Task: Change background colour solid yellow.
Action: Mouse moved to (302, 78)
Screenshot: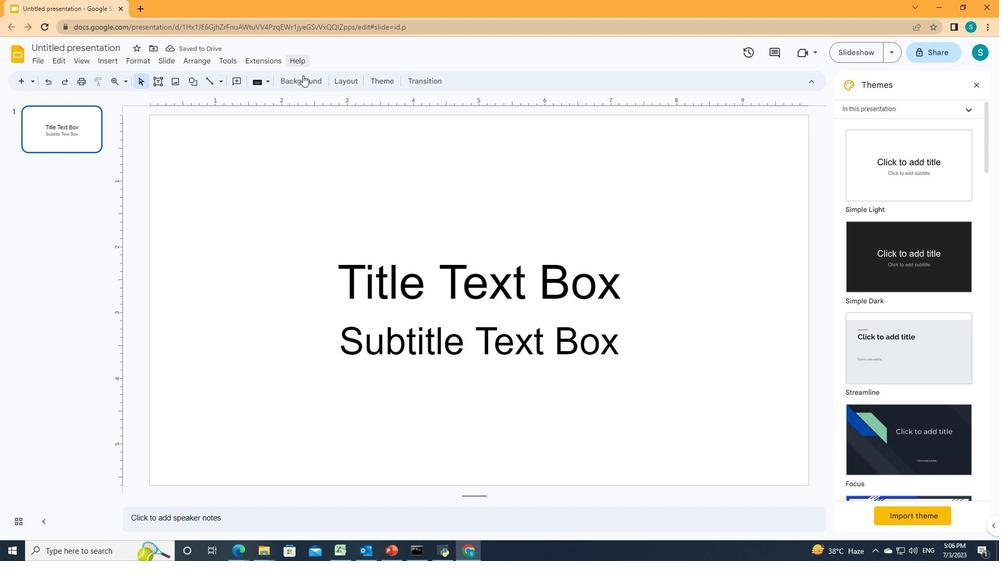 
Action: Mouse pressed left at (302, 78)
Screenshot: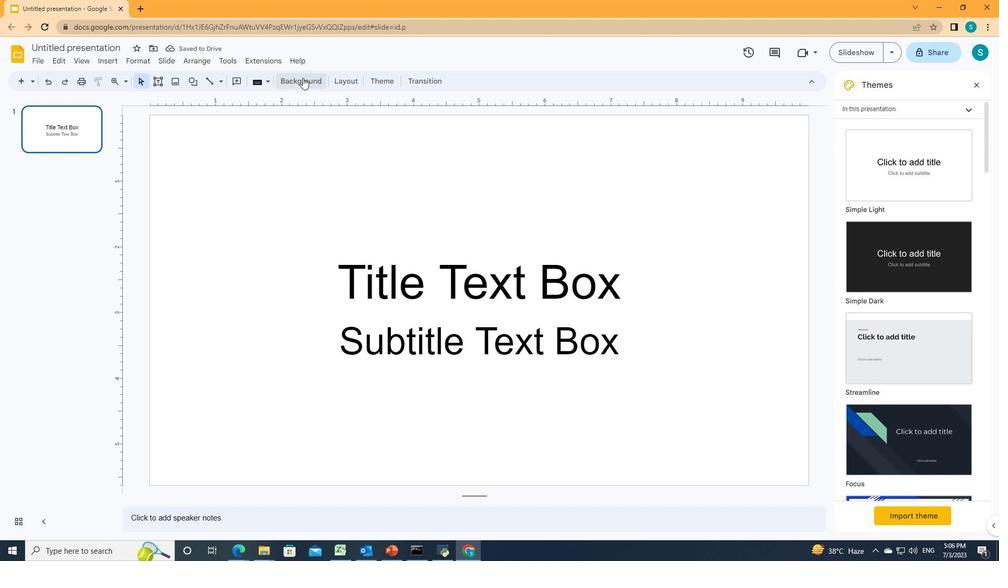 
Action: Mouse moved to (572, 259)
Screenshot: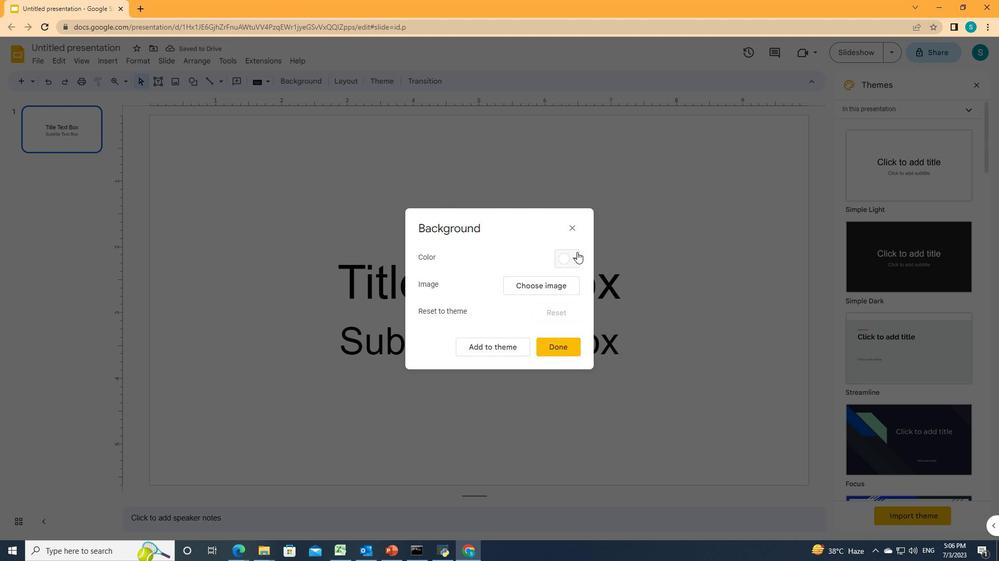 
Action: Mouse pressed left at (572, 259)
Screenshot: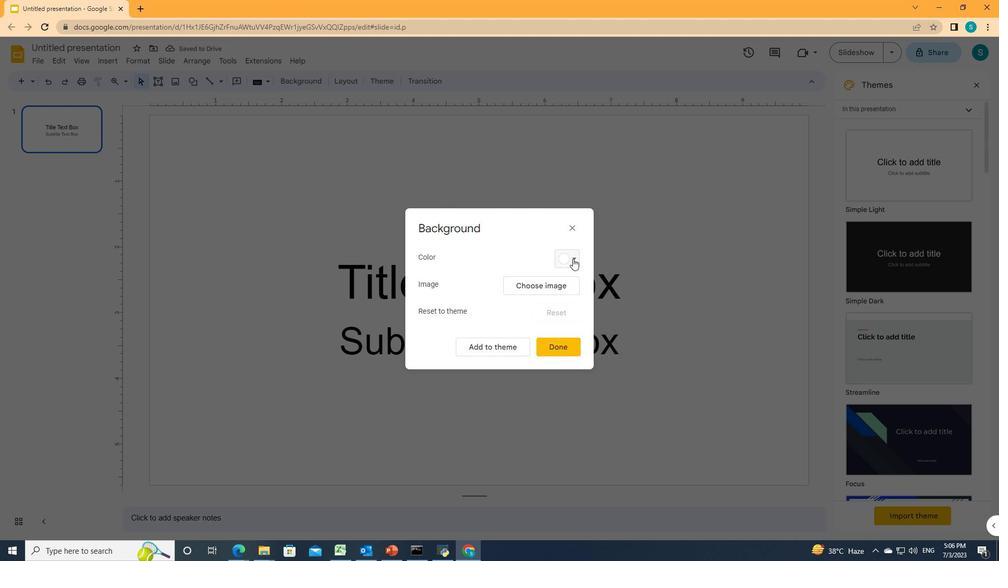 
Action: Mouse moved to (601, 380)
Screenshot: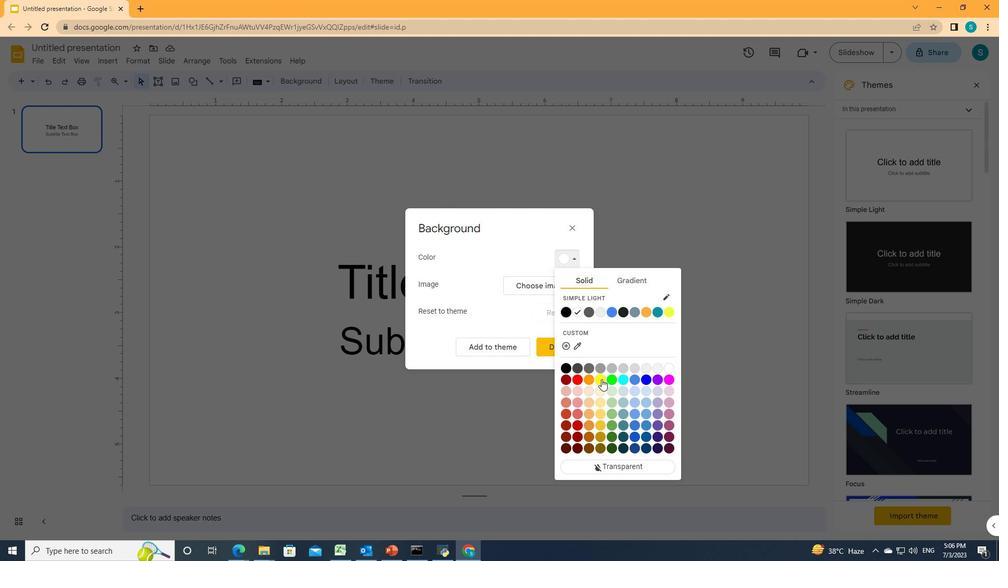 
Action: Mouse pressed left at (601, 380)
Screenshot: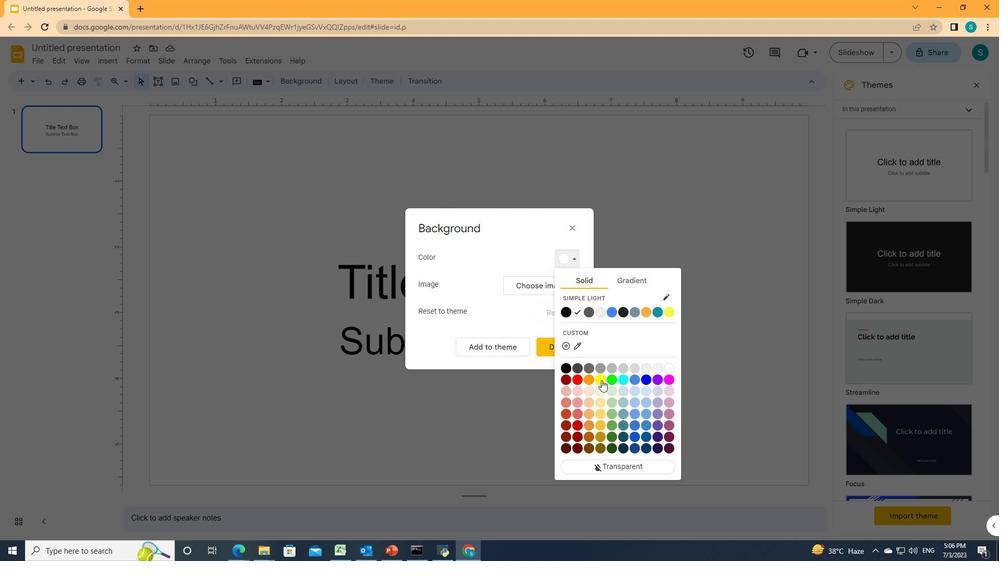 
Action: Mouse moved to (557, 347)
Screenshot: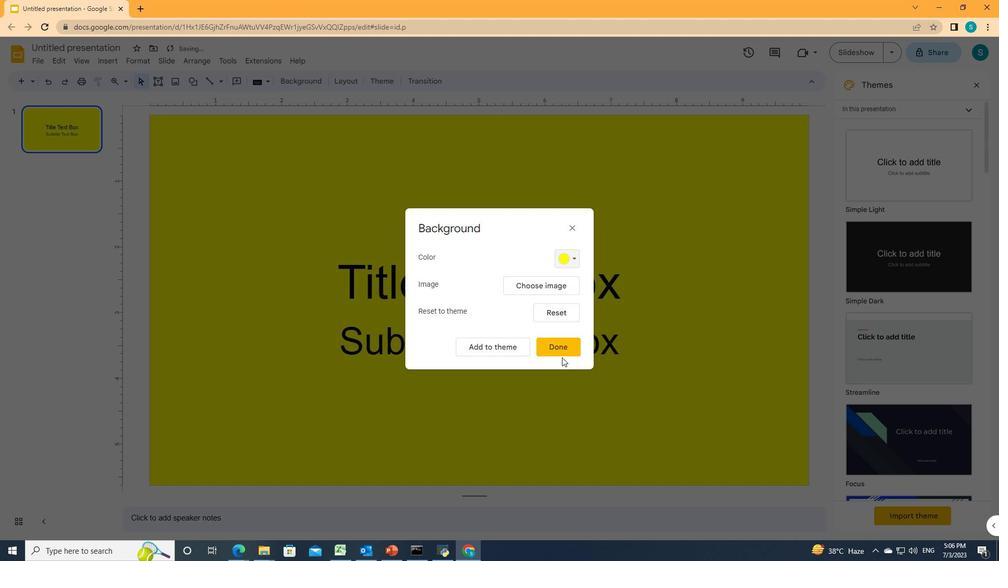 
Action: Mouse pressed left at (557, 347)
Screenshot: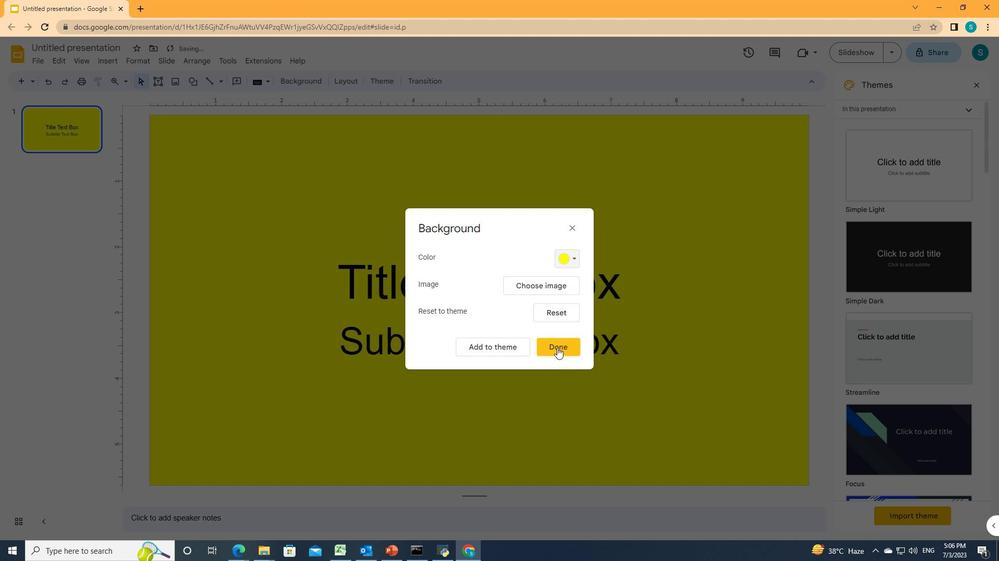
Action: Mouse moved to (558, 347)
Screenshot: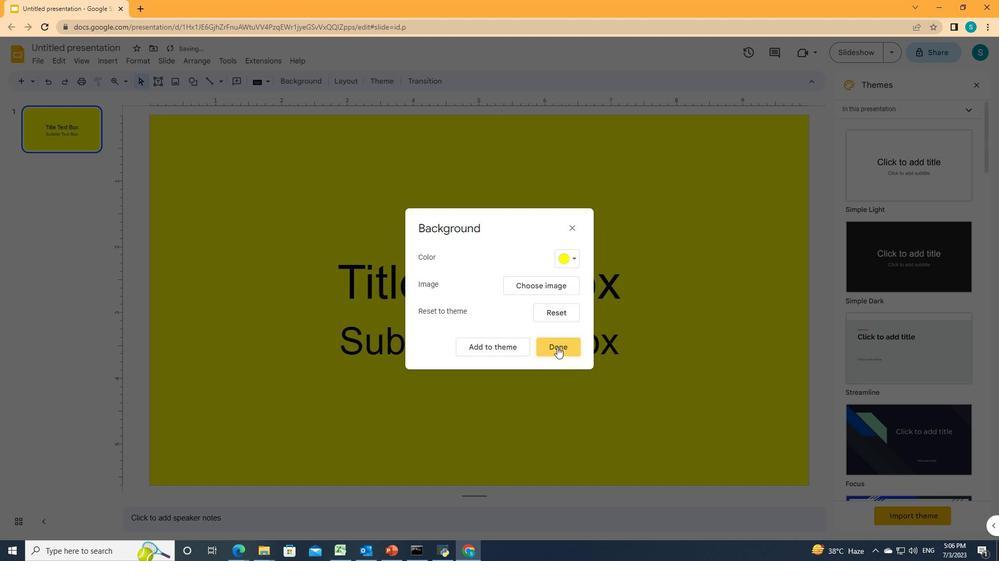 
